 Task: Use the formula "NORM.S.INV" in spreadsheet "Project portfolio".
Action: Mouse moved to (777, 230)
Screenshot: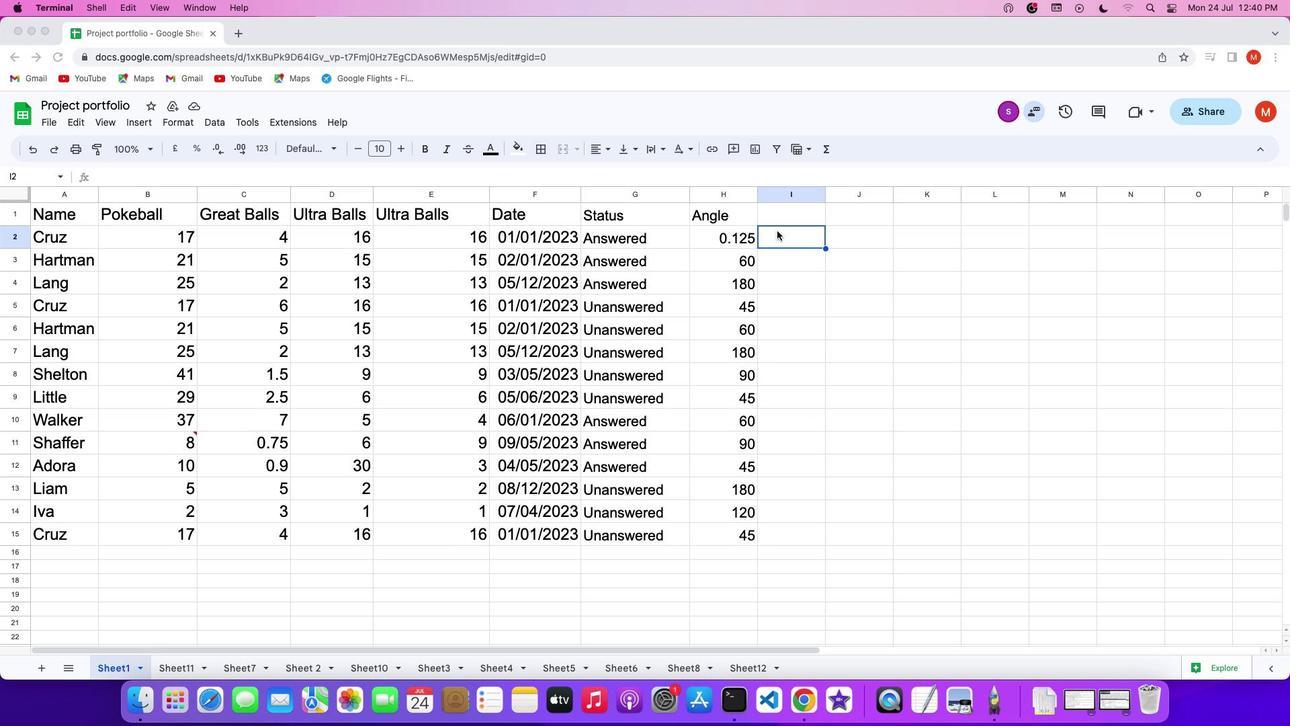 
Action: Mouse pressed left at (777, 230)
Screenshot: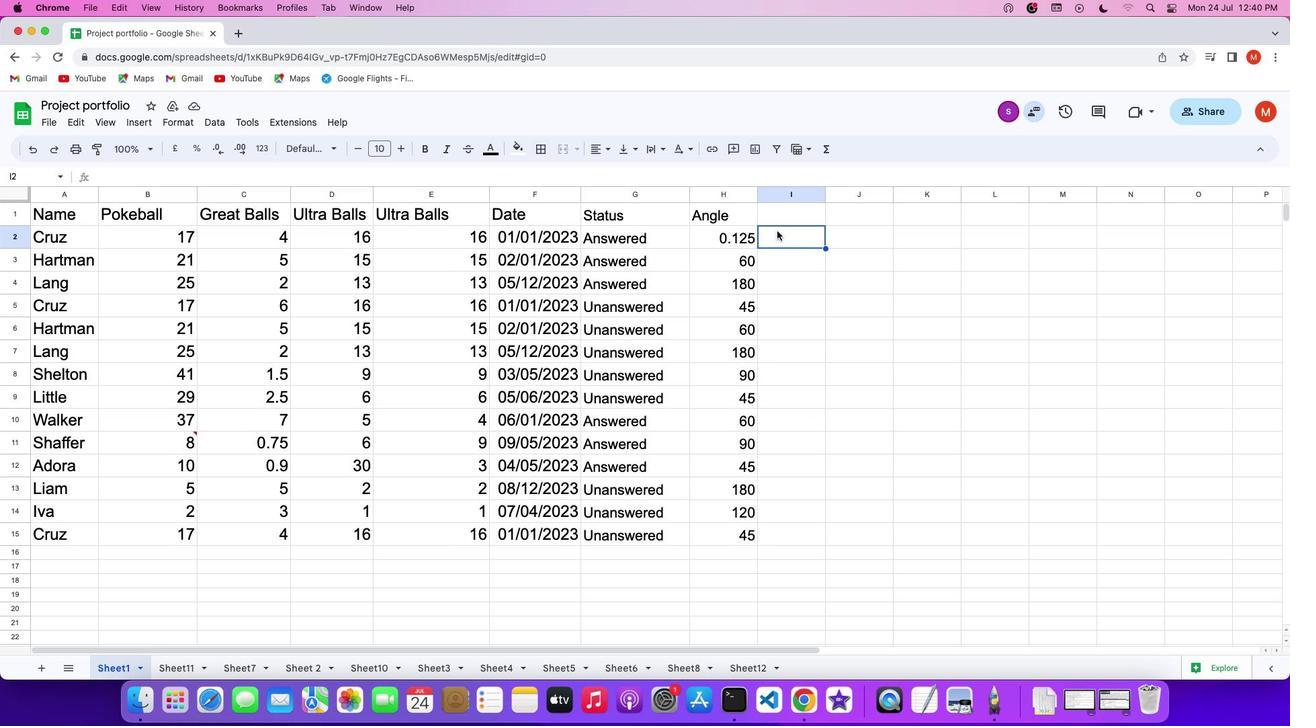 
Action: Mouse pressed left at (777, 230)
Screenshot: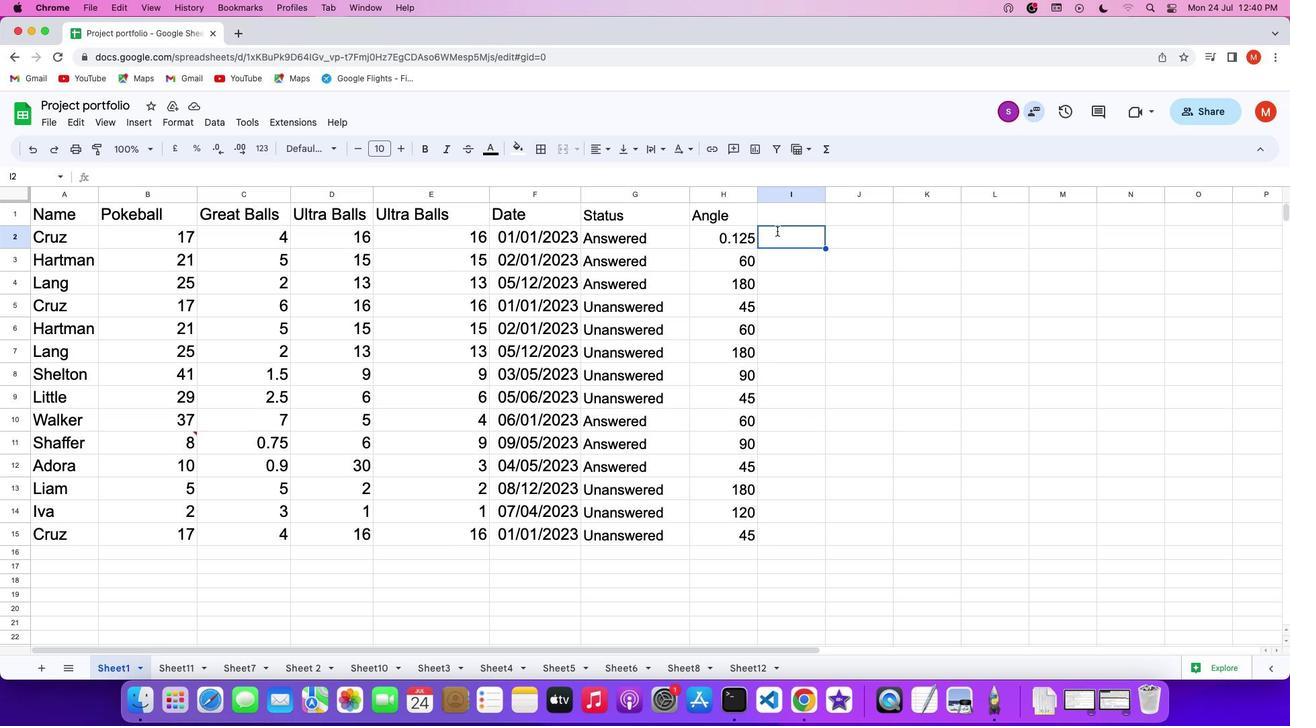 
Action: Key pressed '='
Screenshot: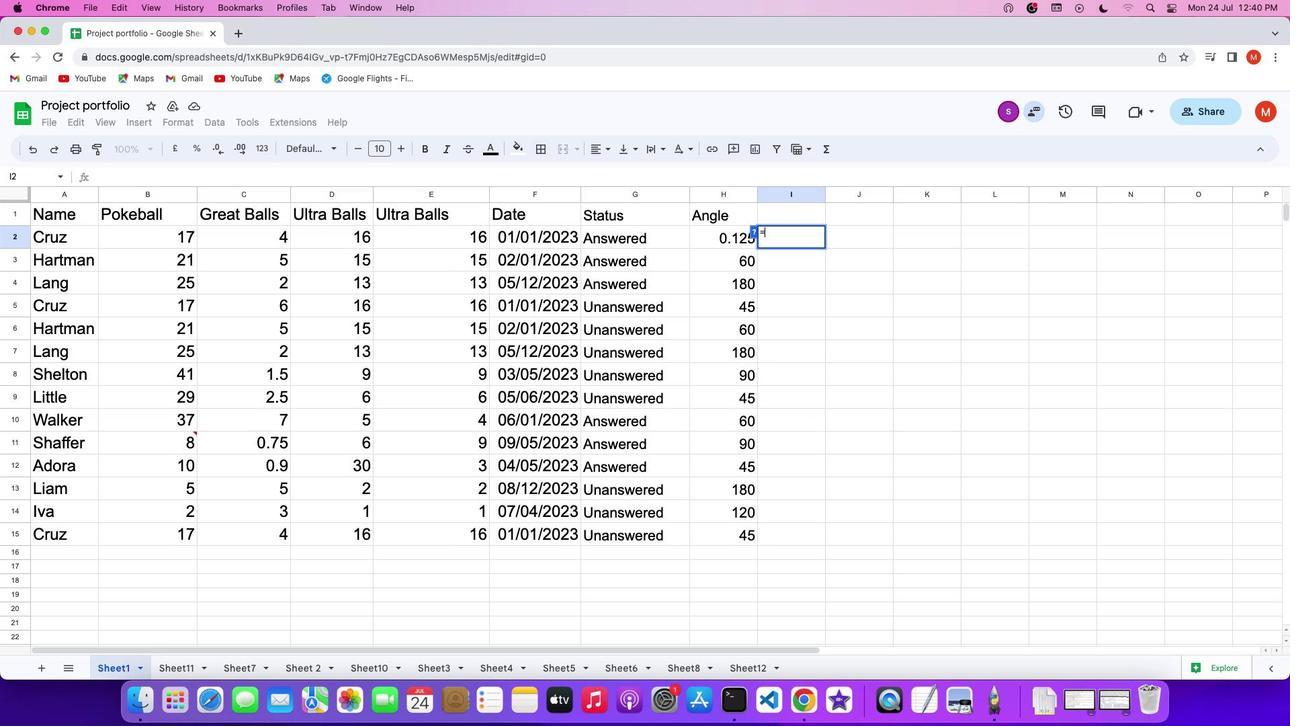 
Action: Mouse moved to (824, 149)
Screenshot: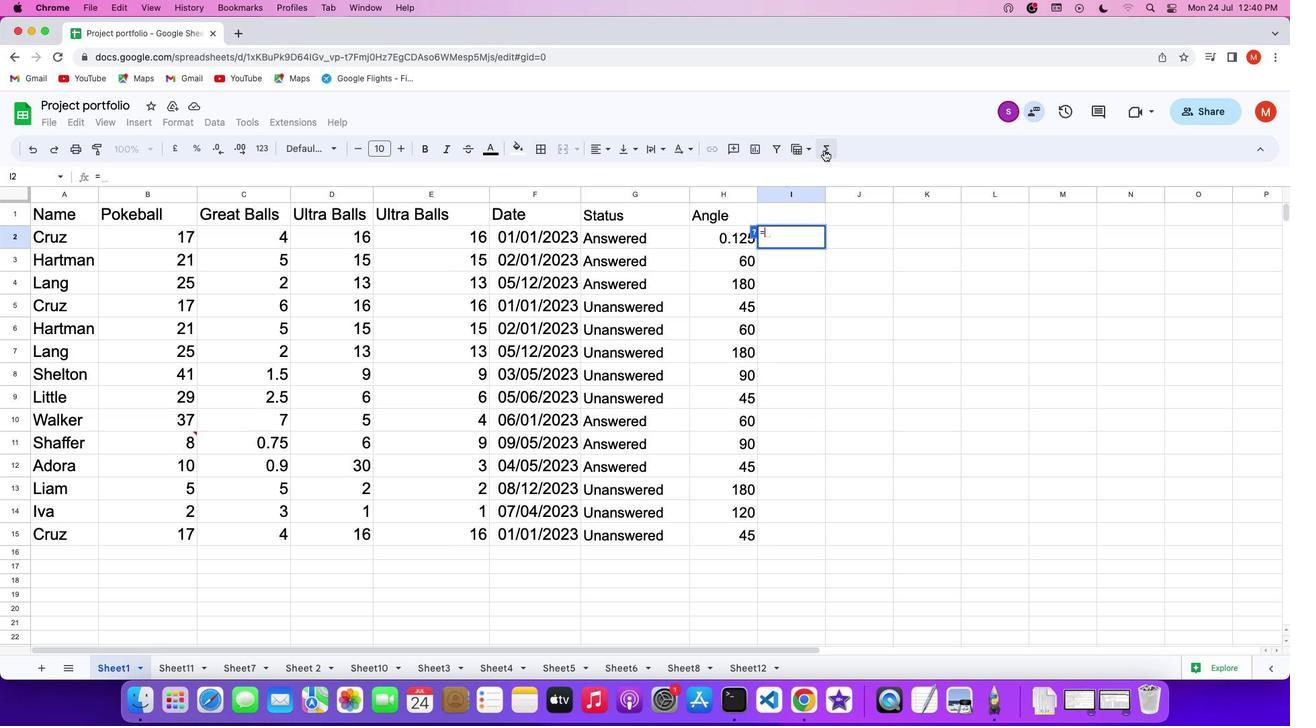 
Action: Mouse pressed left at (824, 149)
Screenshot: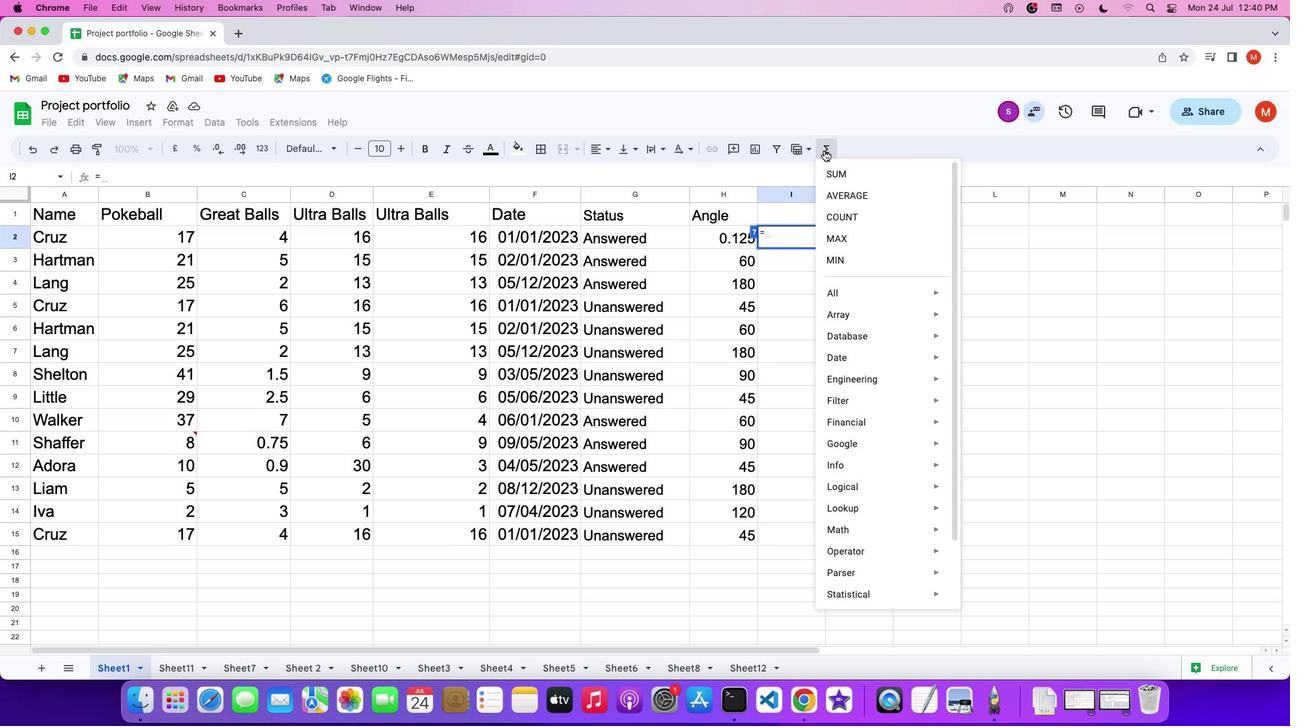 
Action: Mouse moved to (1001, 506)
Screenshot: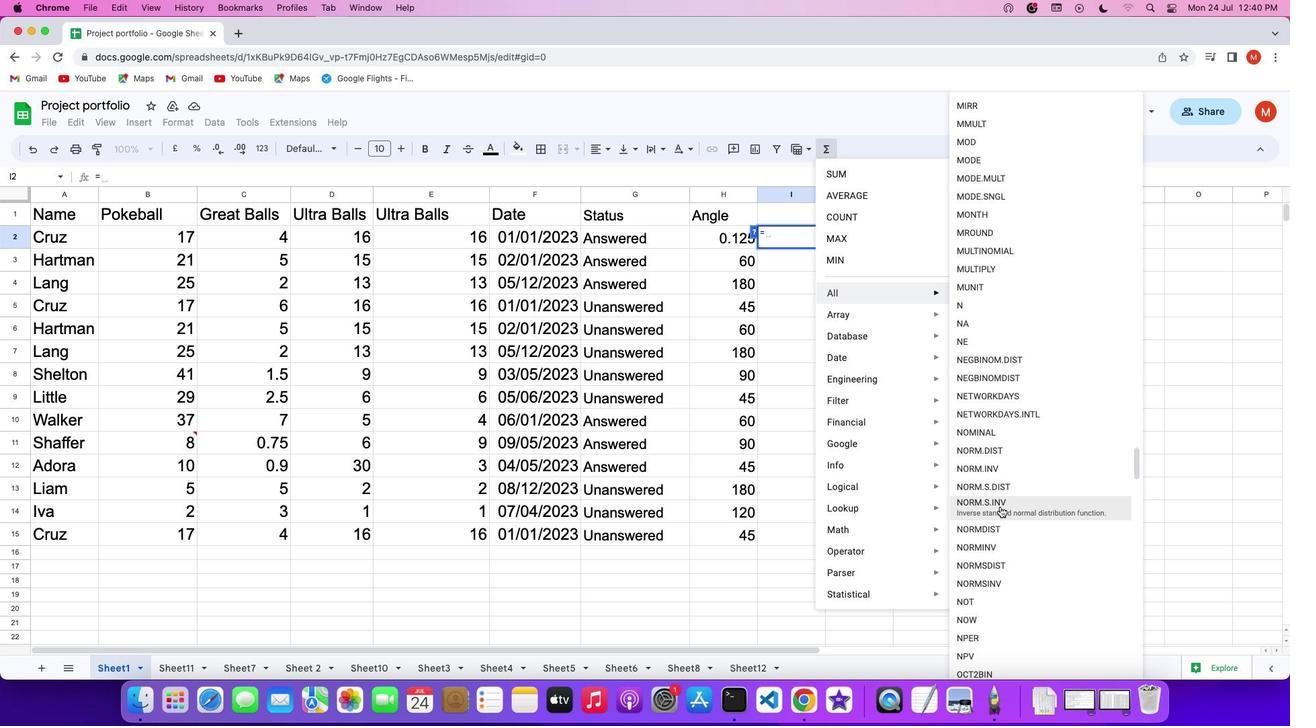 
Action: Mouse pressed left at (1001, 506)
Screenshot: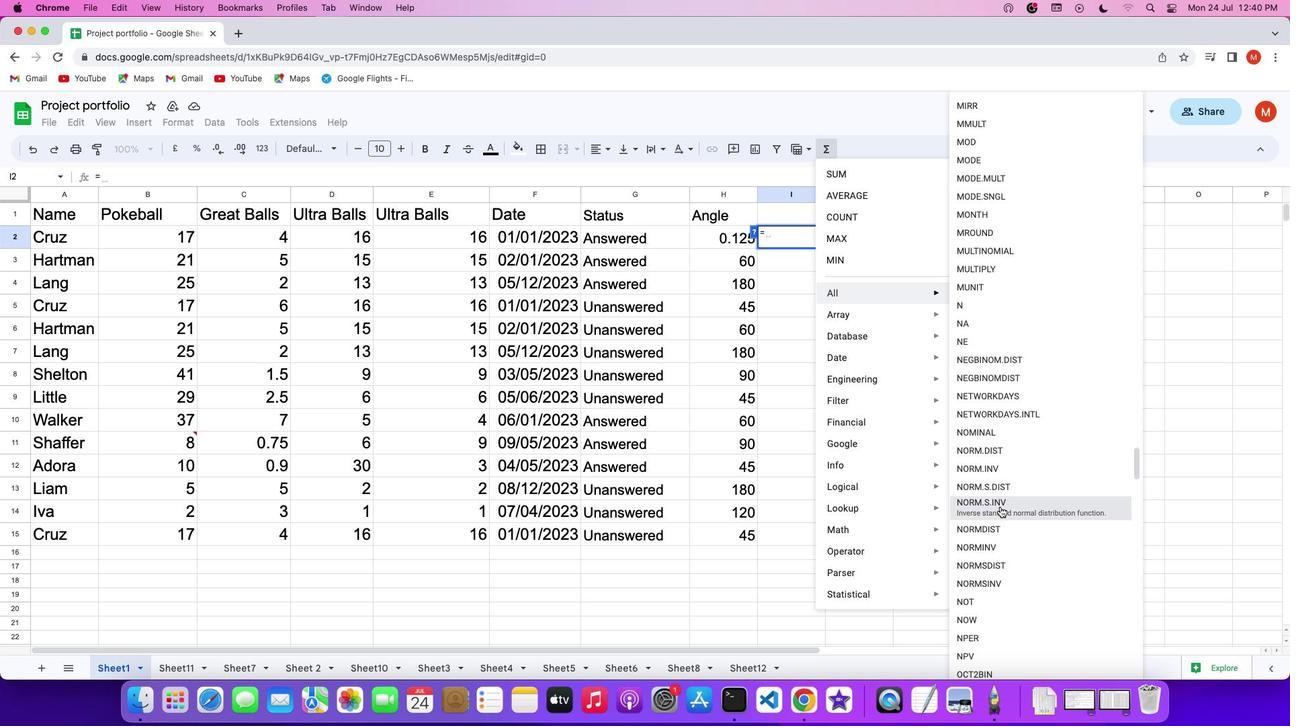 
Action: Mouse moved to (708, 235)
Screenshot: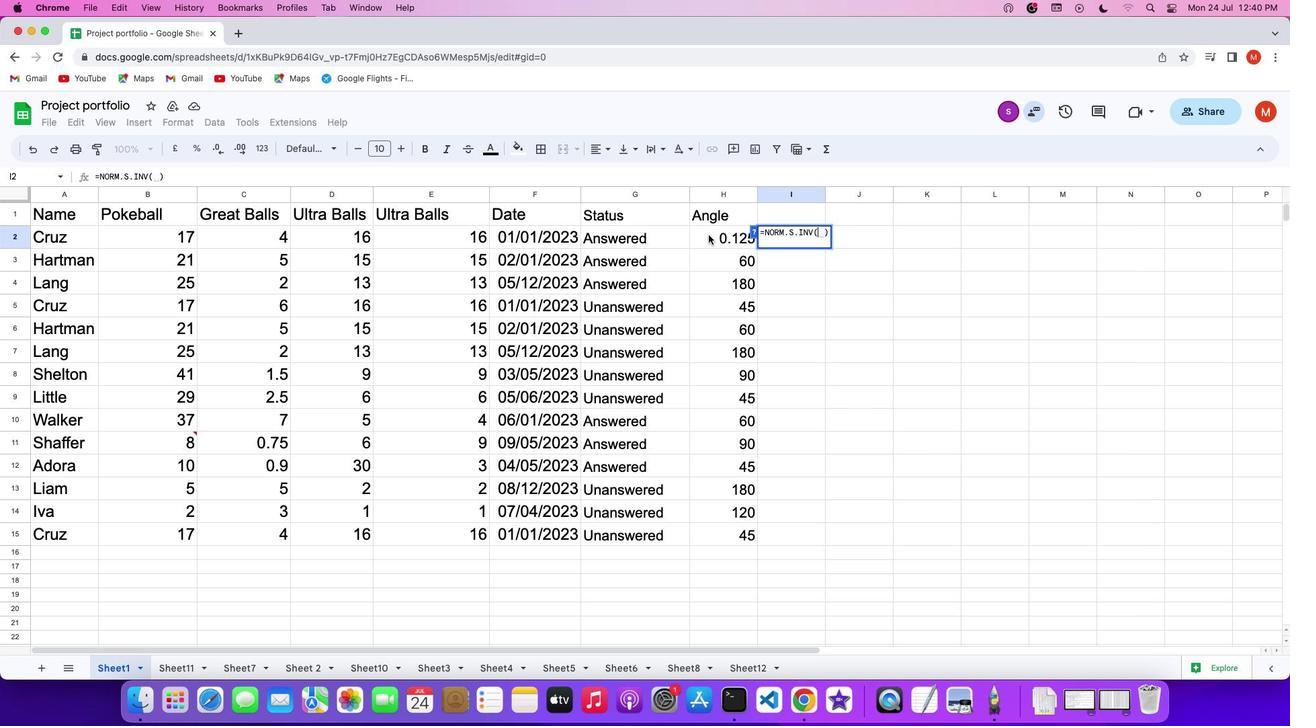 
Action: Mouse pressed left at (708, 235)
Screenshot: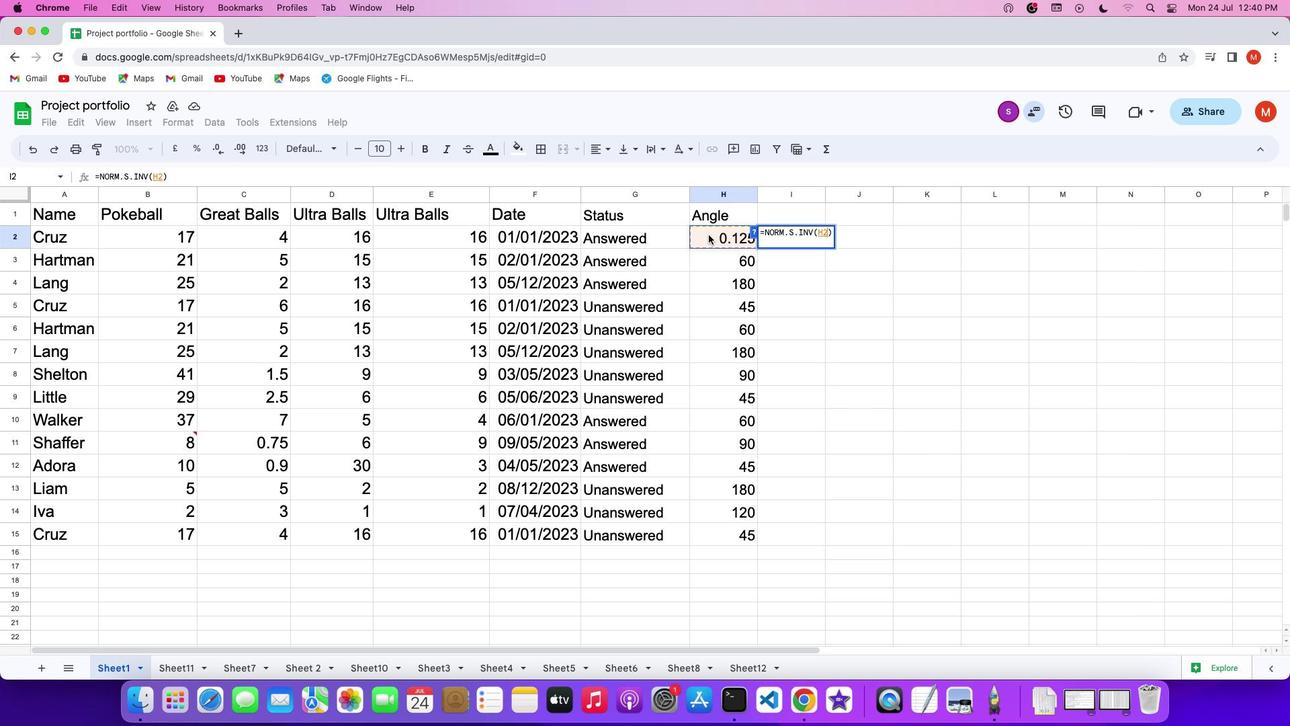 
Action: Key pressed Key.enter
Screenshot: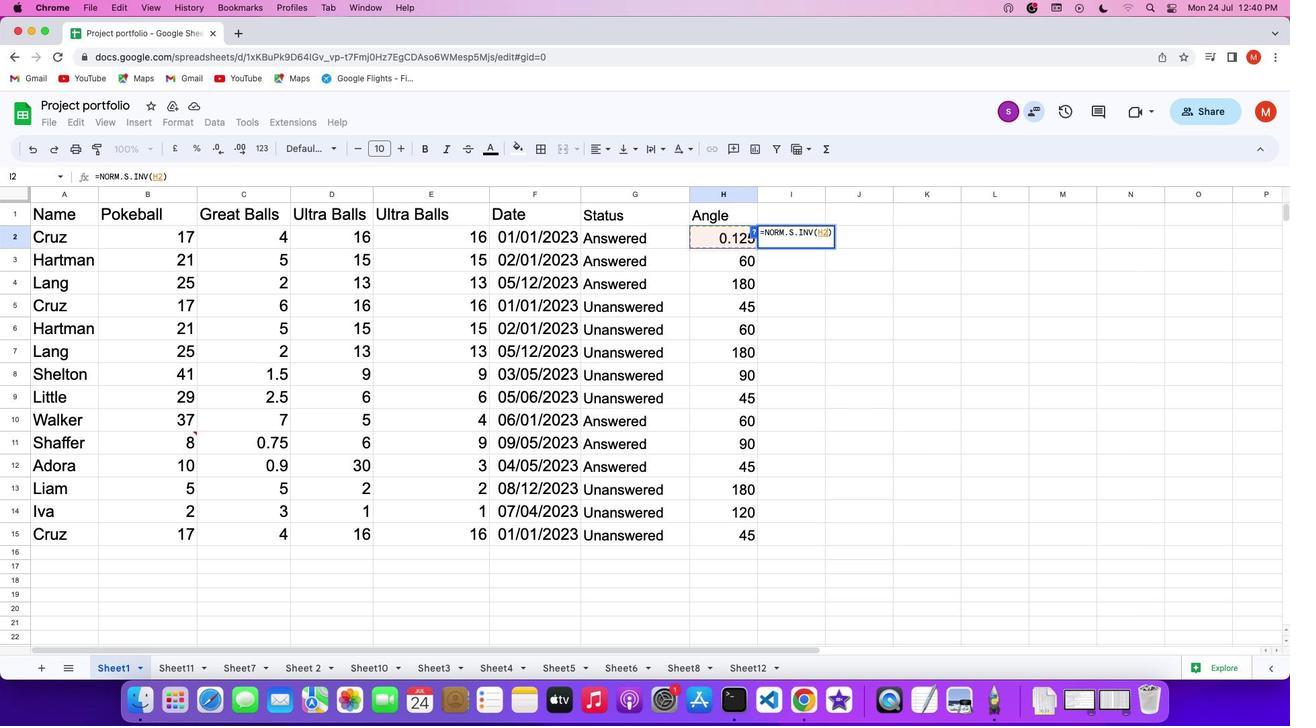 
